 Task: Sort the products in the category "Belgian-Style Ale" by best match.
Action: Mouse moved to (795, 291)
Screenshot: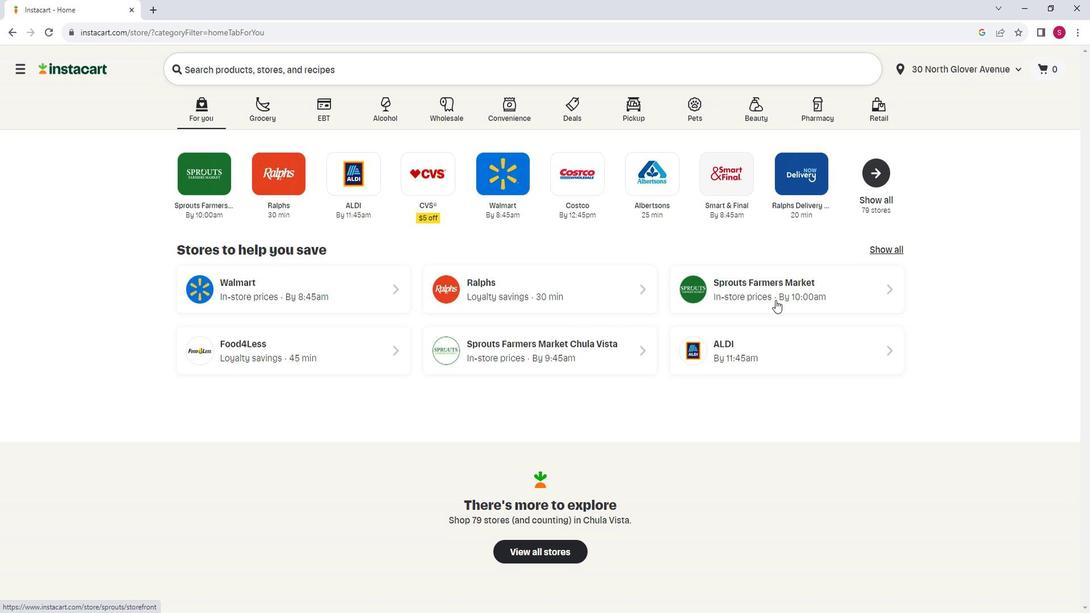 
Action: Mouse pressed left at (795, 291)
Screenshot: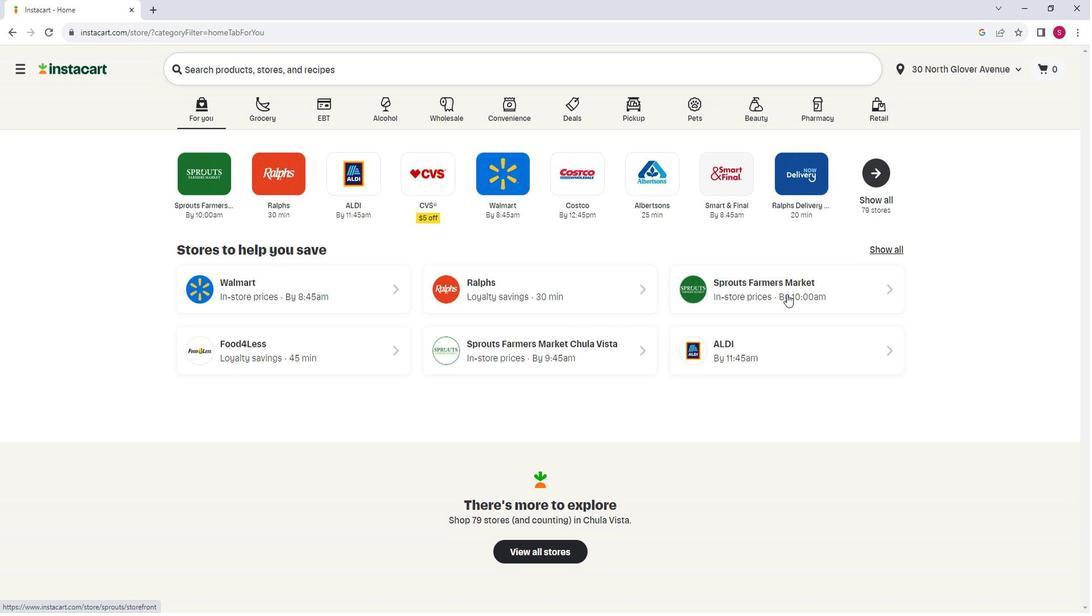 
Action: Mouse moved to (94, 329)
Screenshot: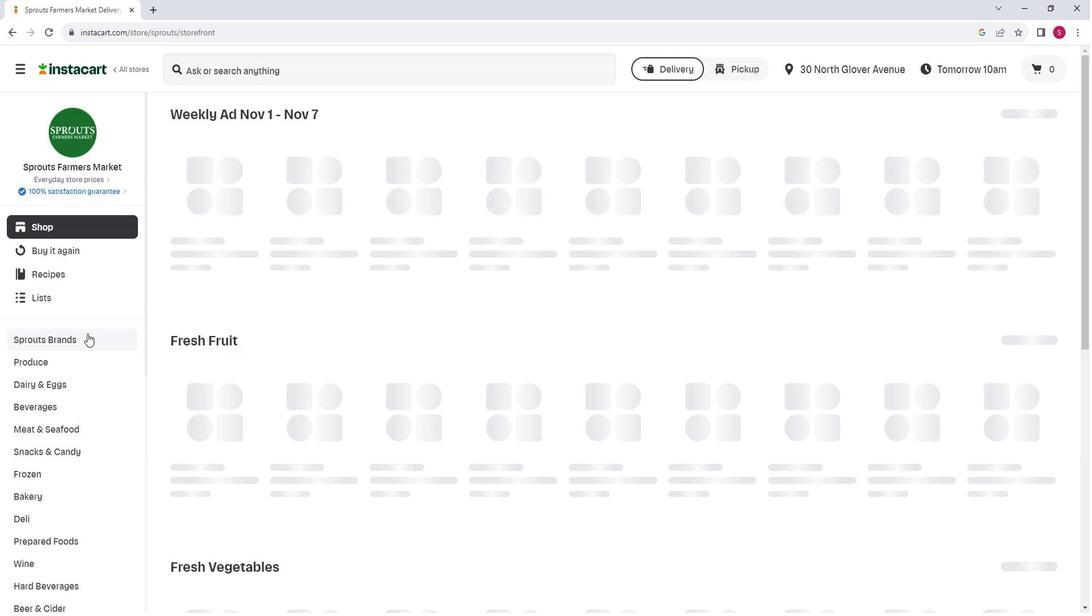 
Action: Mouse scrolled (94, 328) with delta (0, 0)
Screenshot: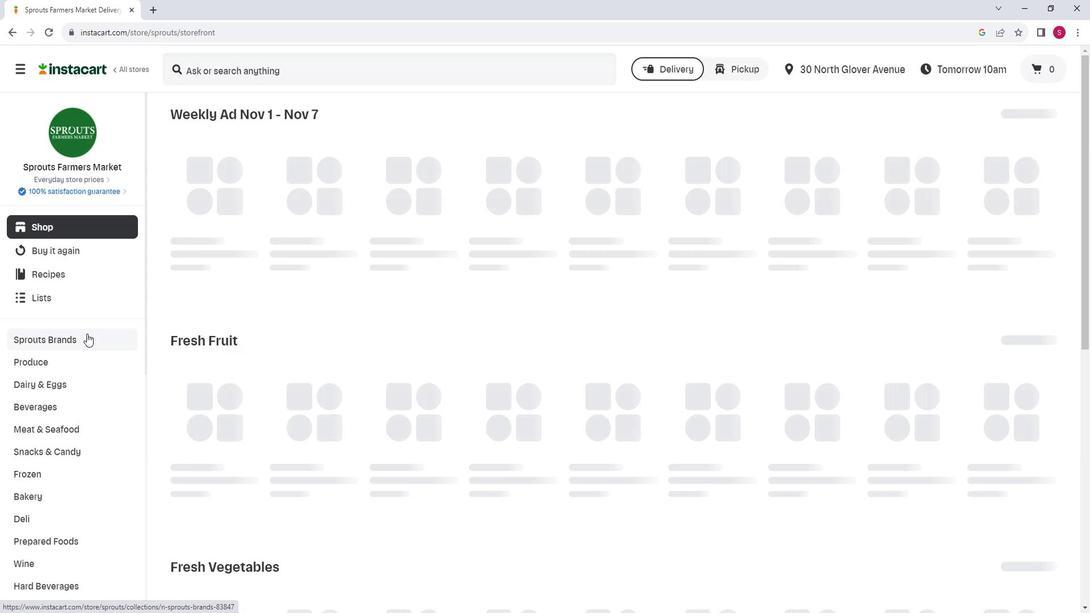 
Action: Mouse moved to (91, 534)
Screenshot: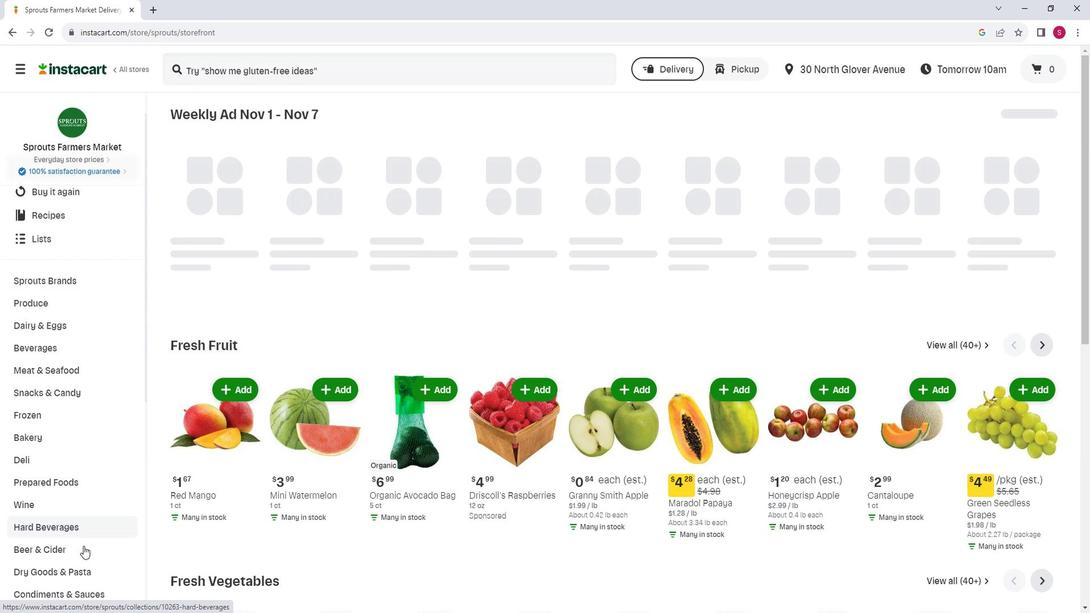 
Action: Mouse pressed left at (91, 534)
Screenshot: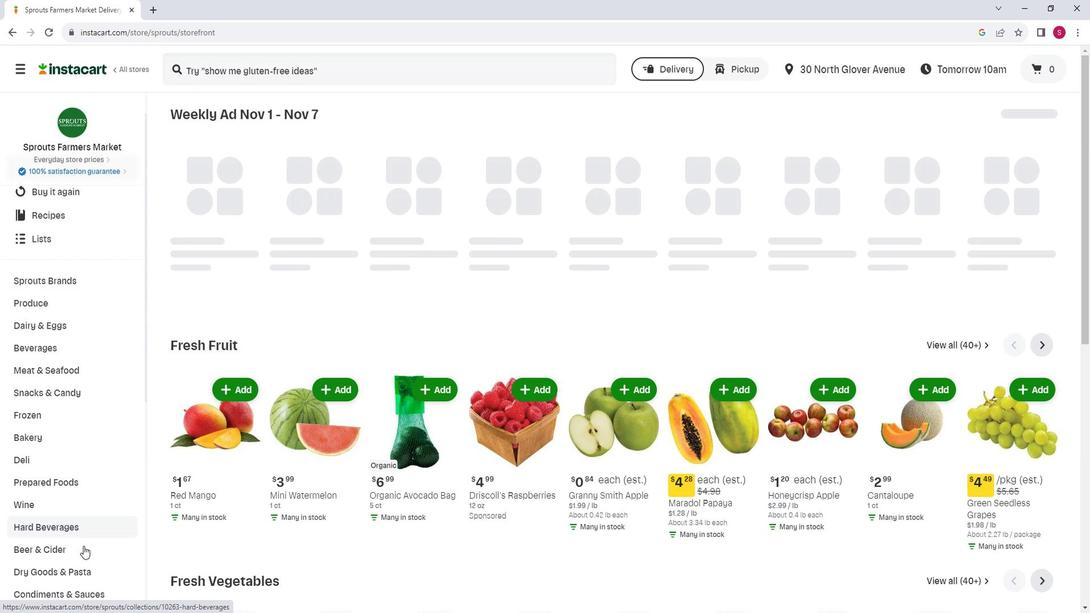 
Action: Mouse moved to (900, 157)
Screenshot: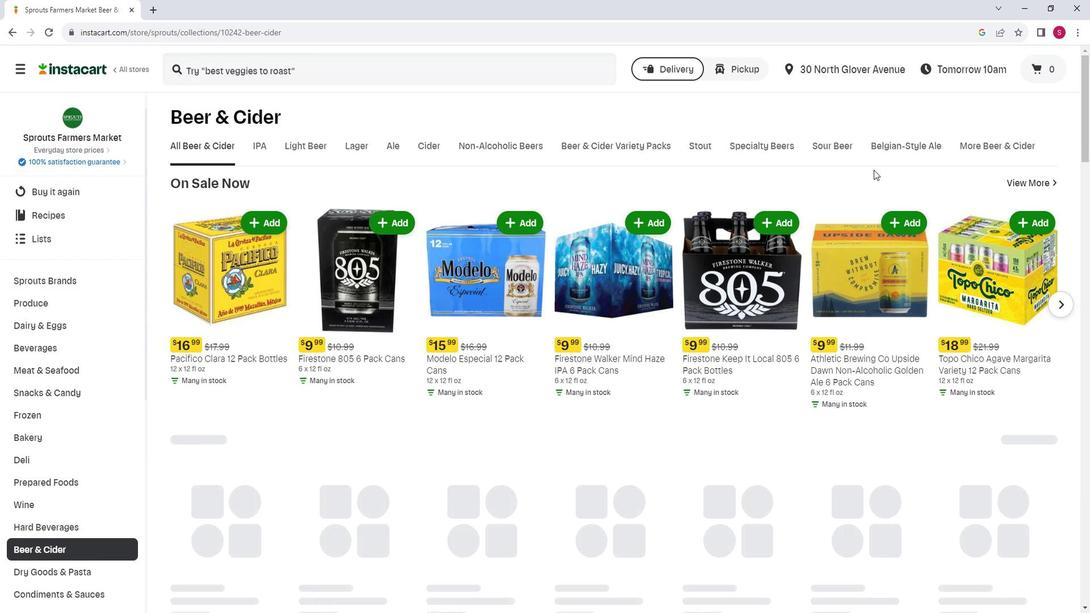 
Action: Mouse pressed left at (900, 157)
Screenshot: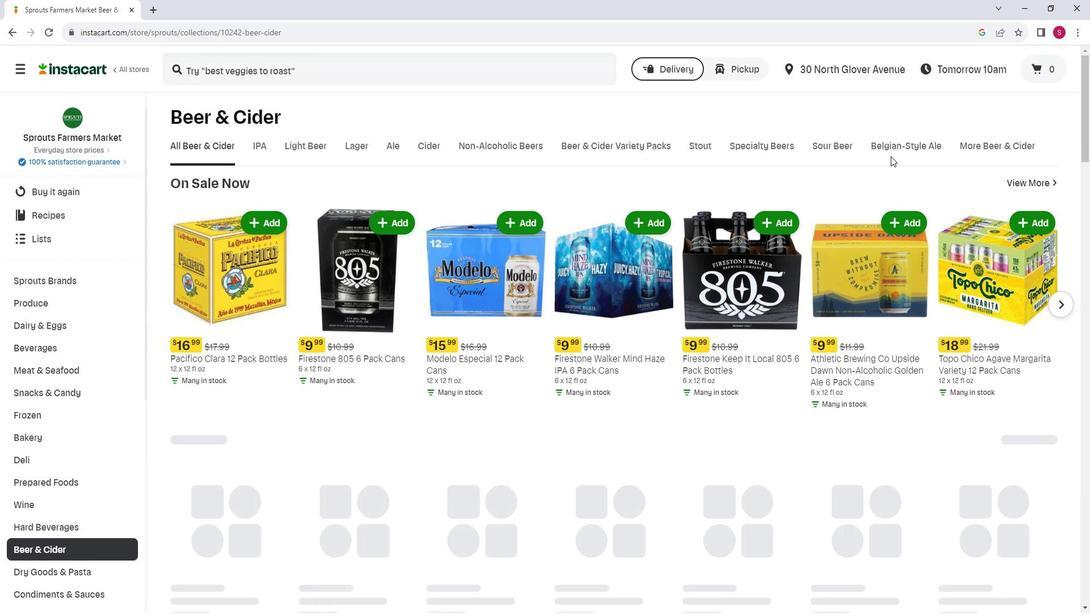 
Action: Mouse moved to (905, 150)
Screenshot: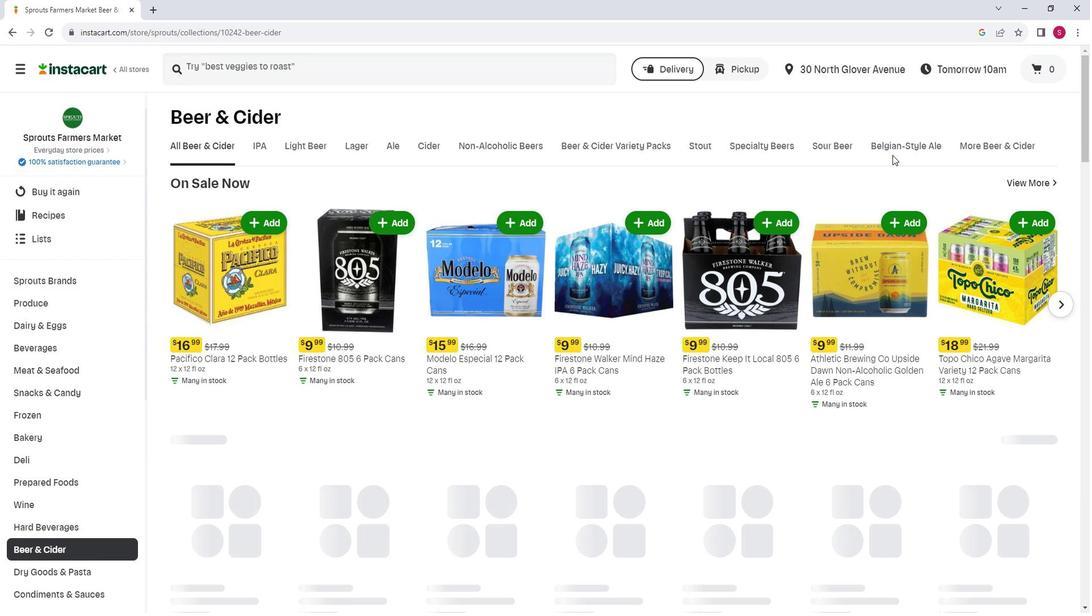 
Action: Mouse pressed left at (905, 150)
Screenshot: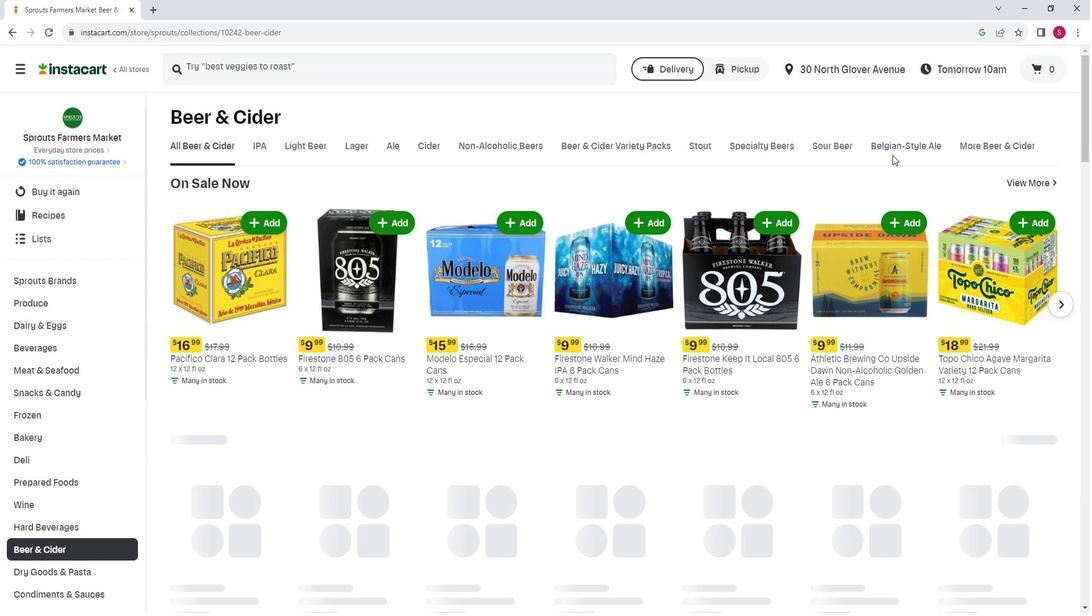 
Action: Mouse moved to (1065, 186)
Screenshot: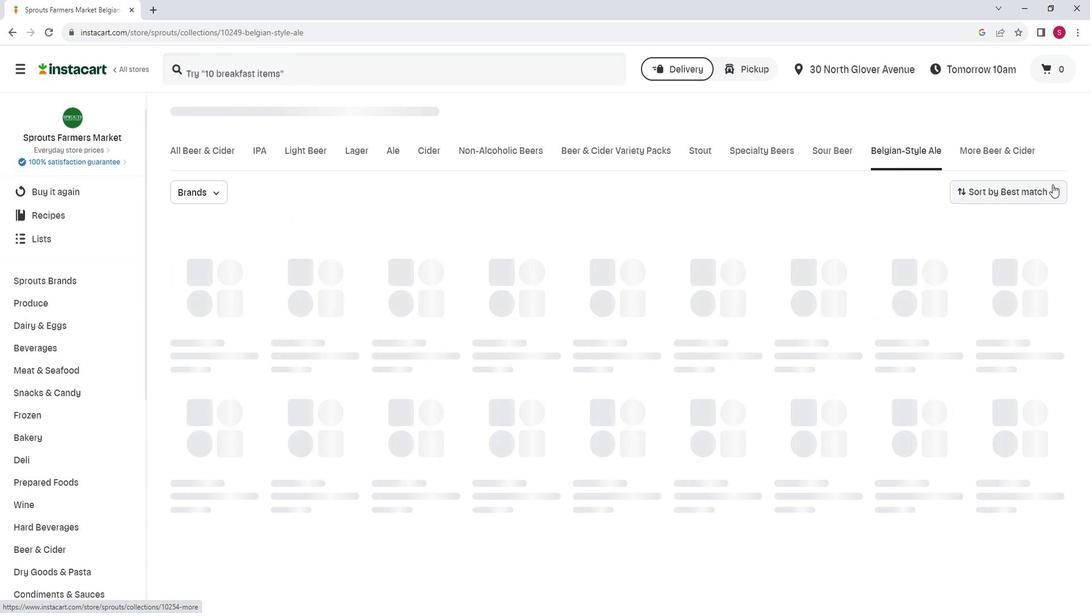 
Action: Mouse pressed left at (1065, 186)
Screenshot: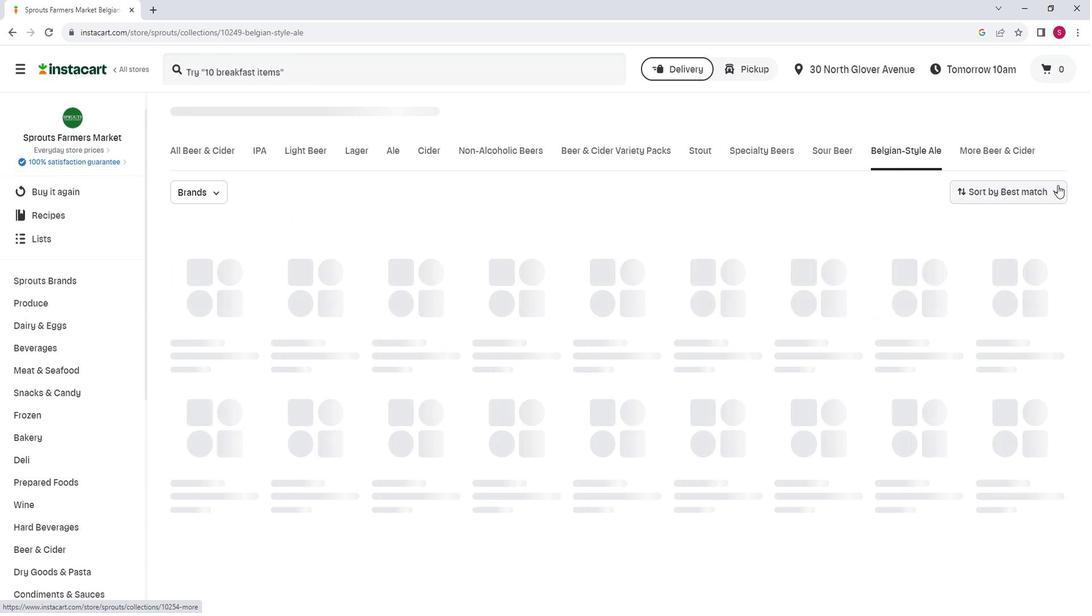 
Action: Mouse moved to (1030, 219)
Screenshot: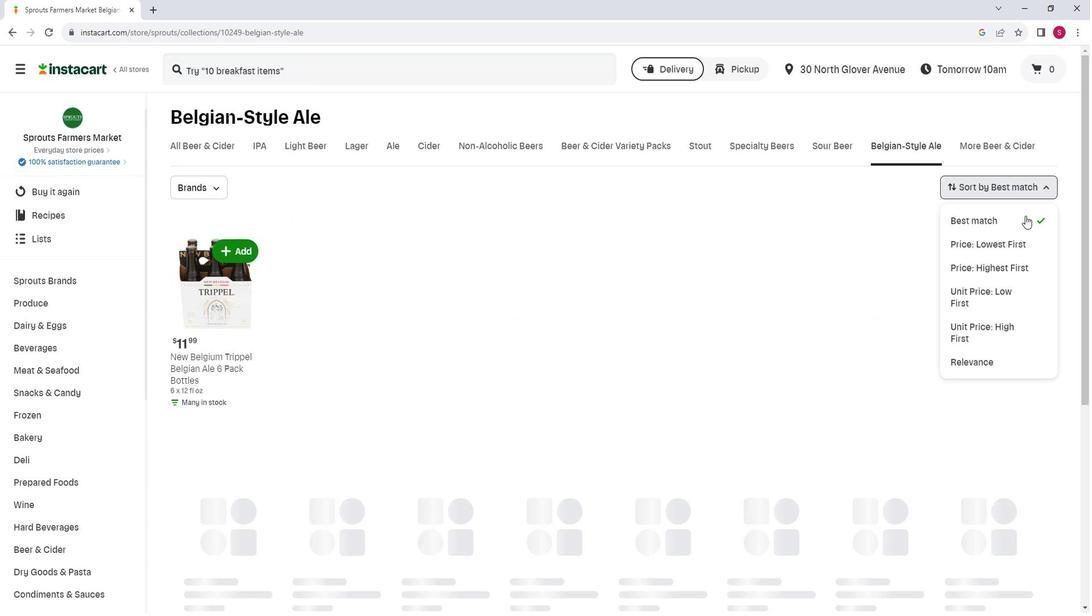 
Action: Mouse pressed left at (1030, 219)
Screenshot: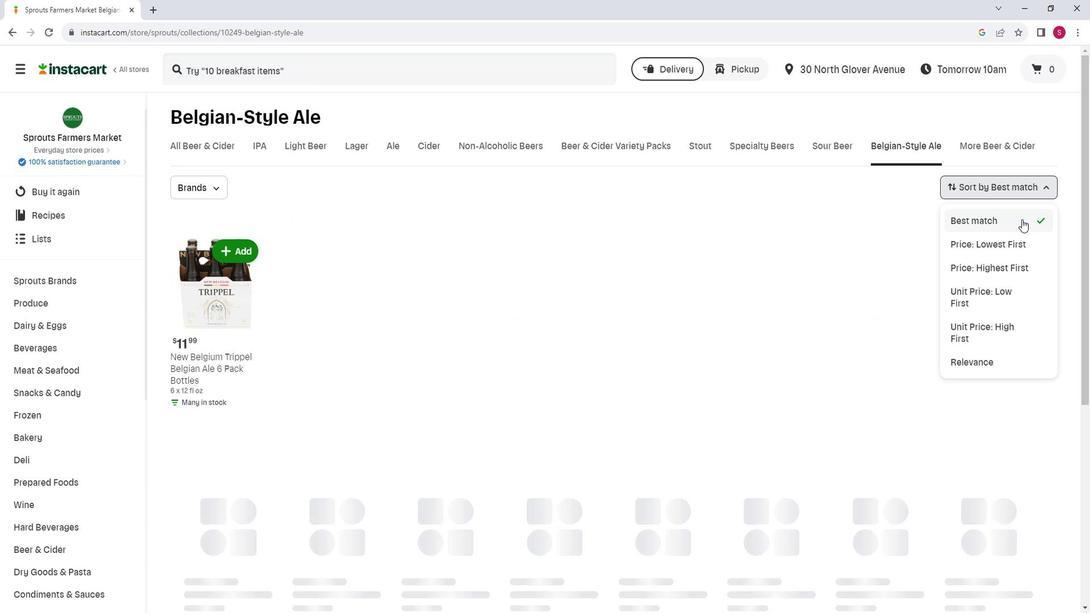 
Action: Mouse moved to (767, 206)
Screenshot: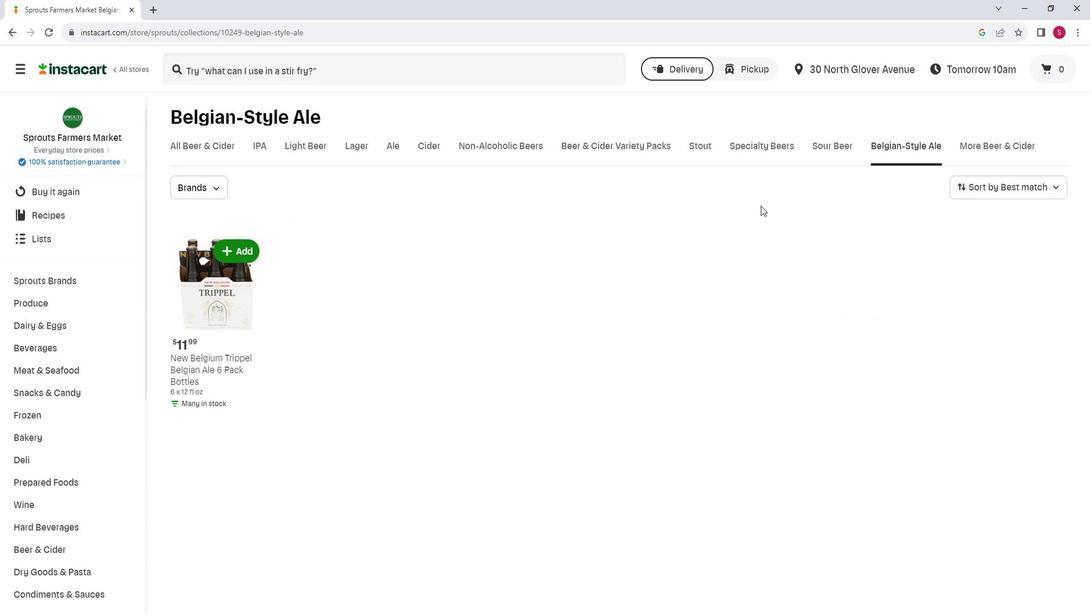 
